 Task: Zoom in the location "Tiny home in Lac-Beauport, Quebec, Canada" two times.
Action: Mouse pressed left at (666, 183)
Screenshot: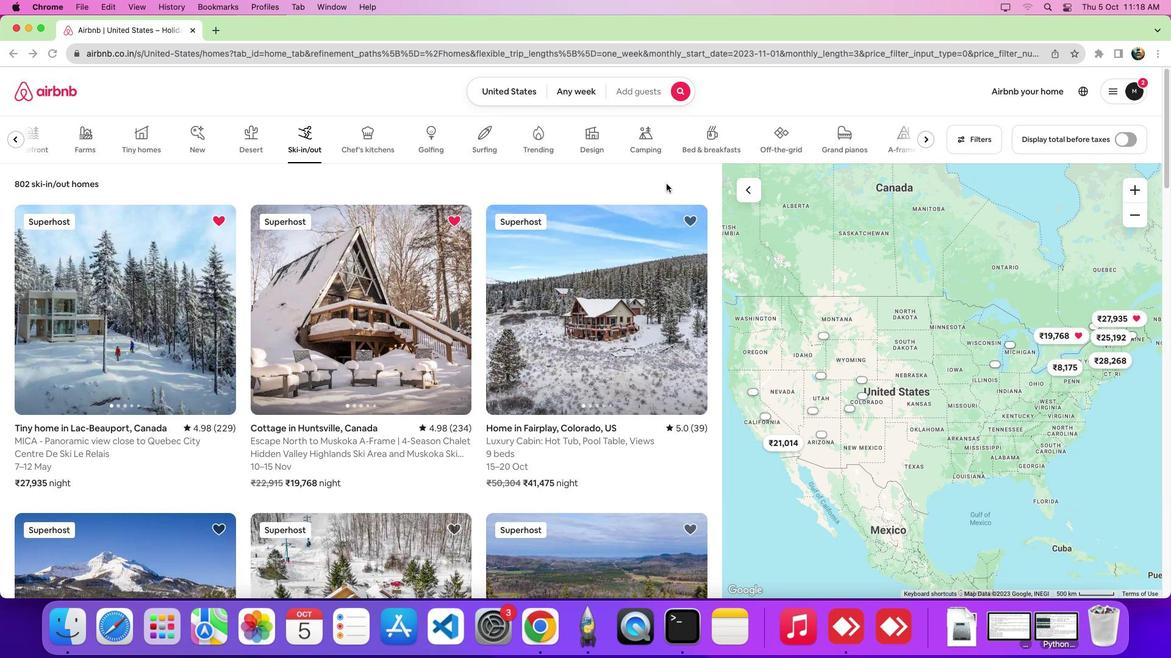 
Action: Mouse moved to (304, 135)
Screenshot: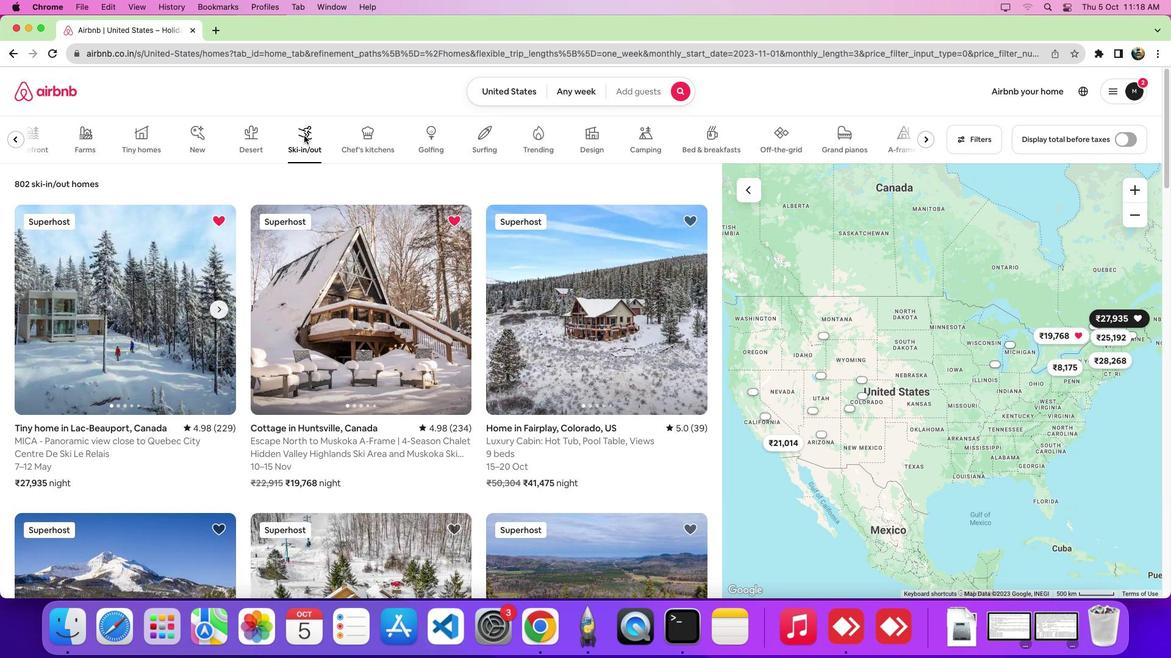 
Action: Mouse pressed left at (304, 135)
Screenshot: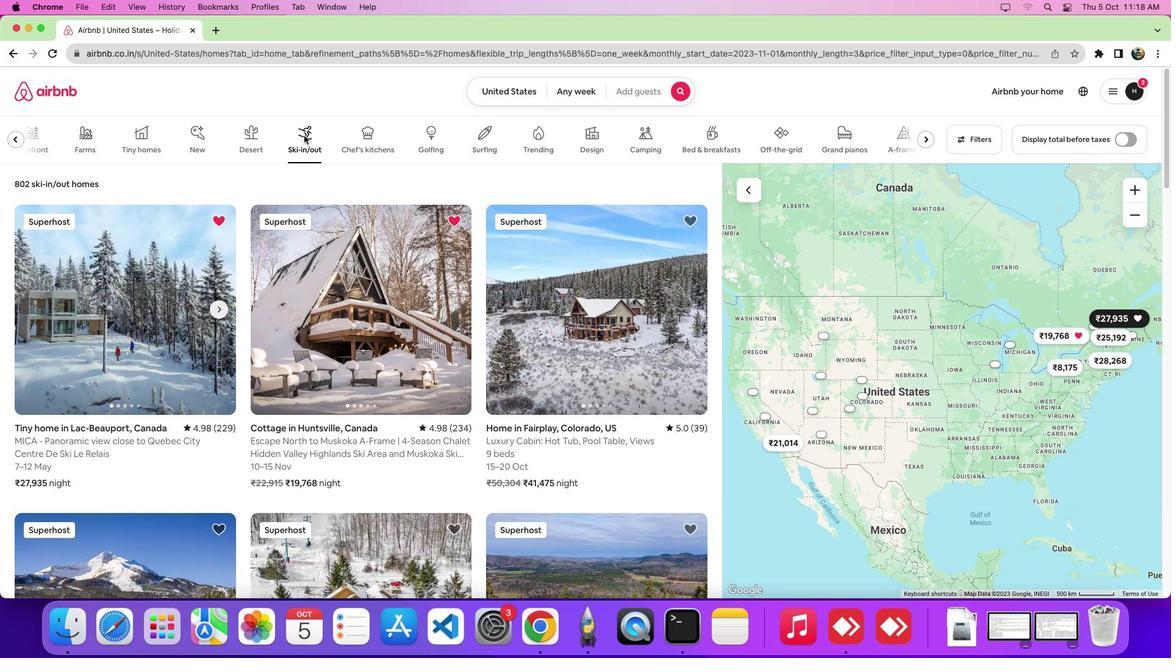
Action: Mouse moved to (200, 289)
Screenshot: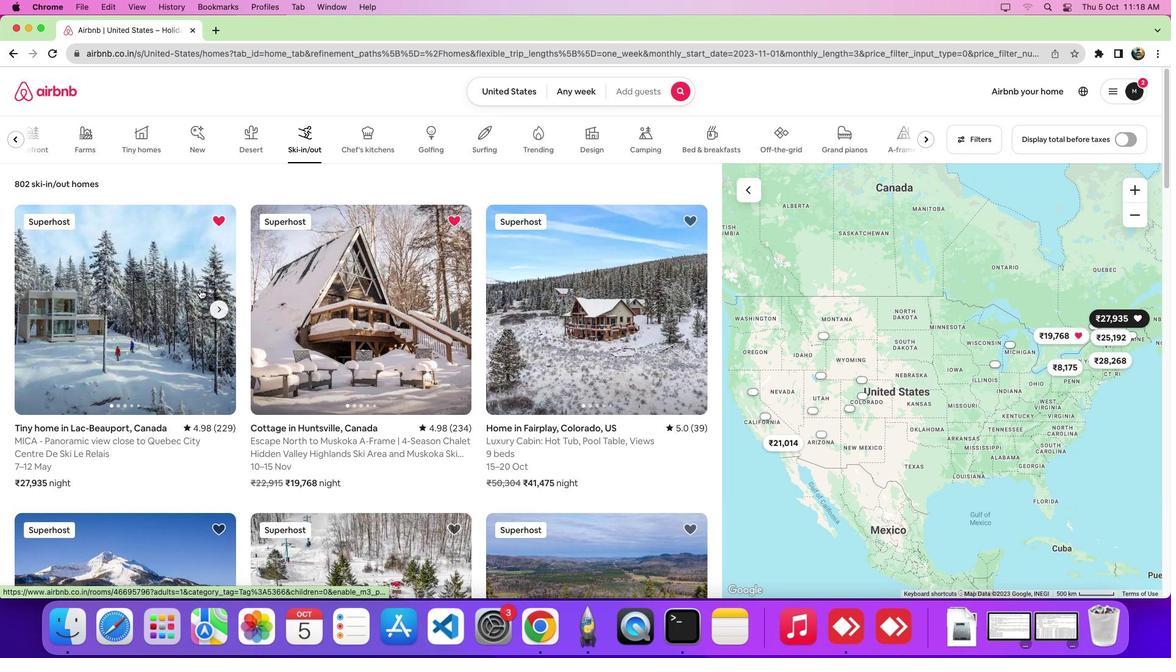 
Action: Mouse pressed left at (200, 289)
Screenshot: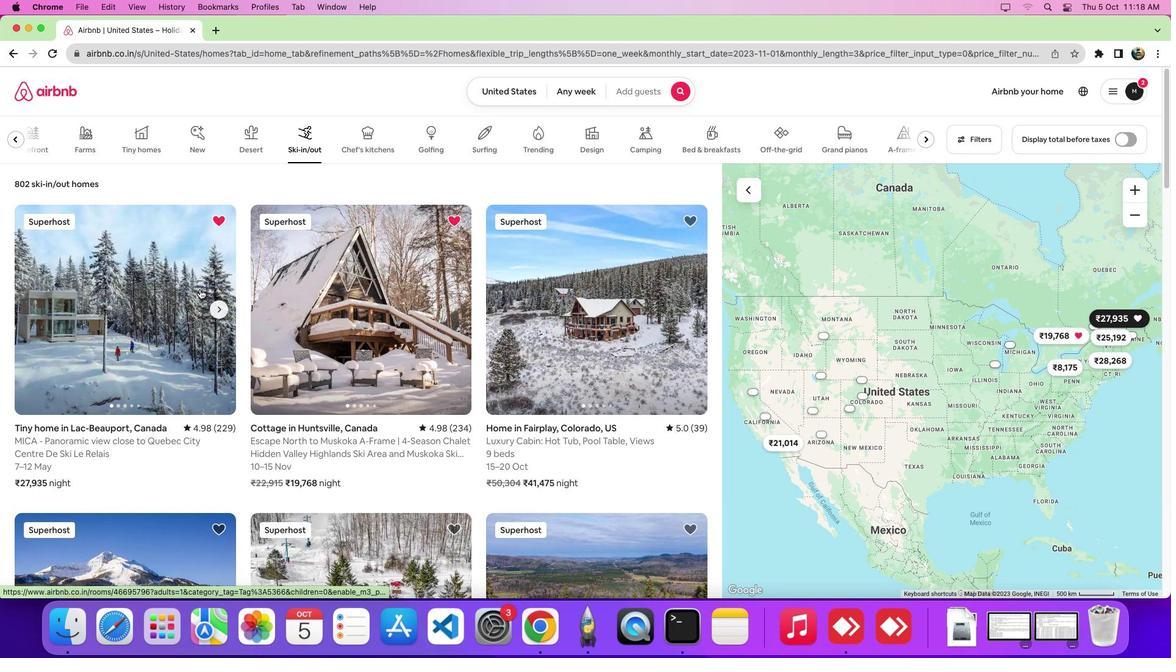 
Action: Mouse moved to (596, 263)
Screenshot: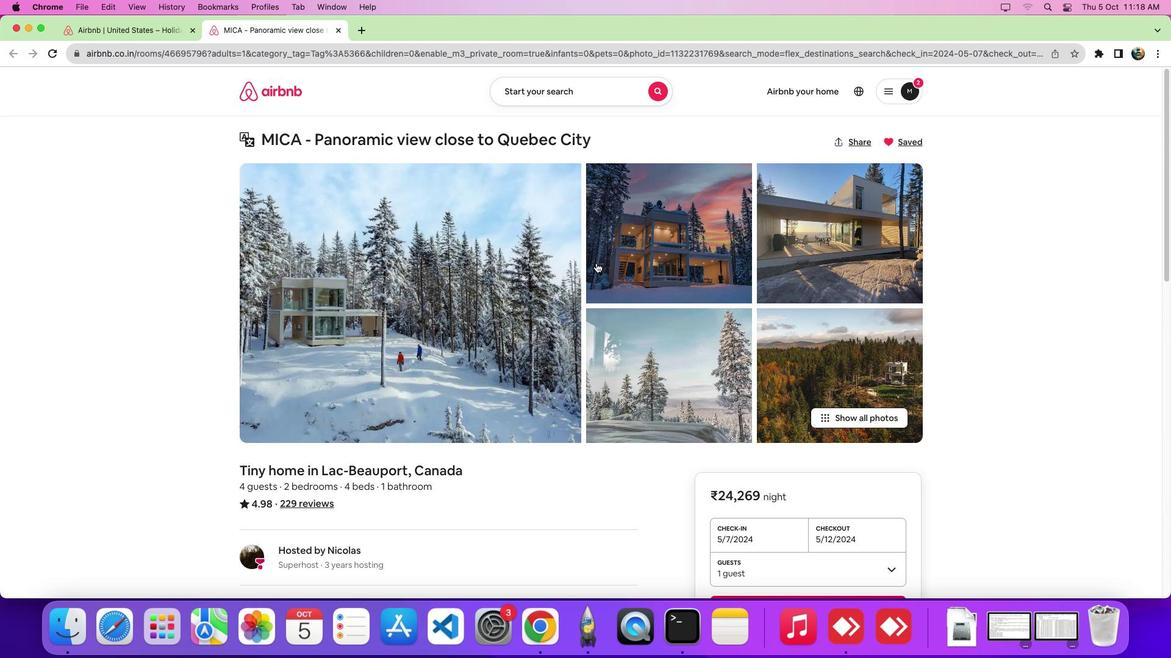 
Action: Mouse scrolled (596, 263) with delta (0, 0)
Screenshot: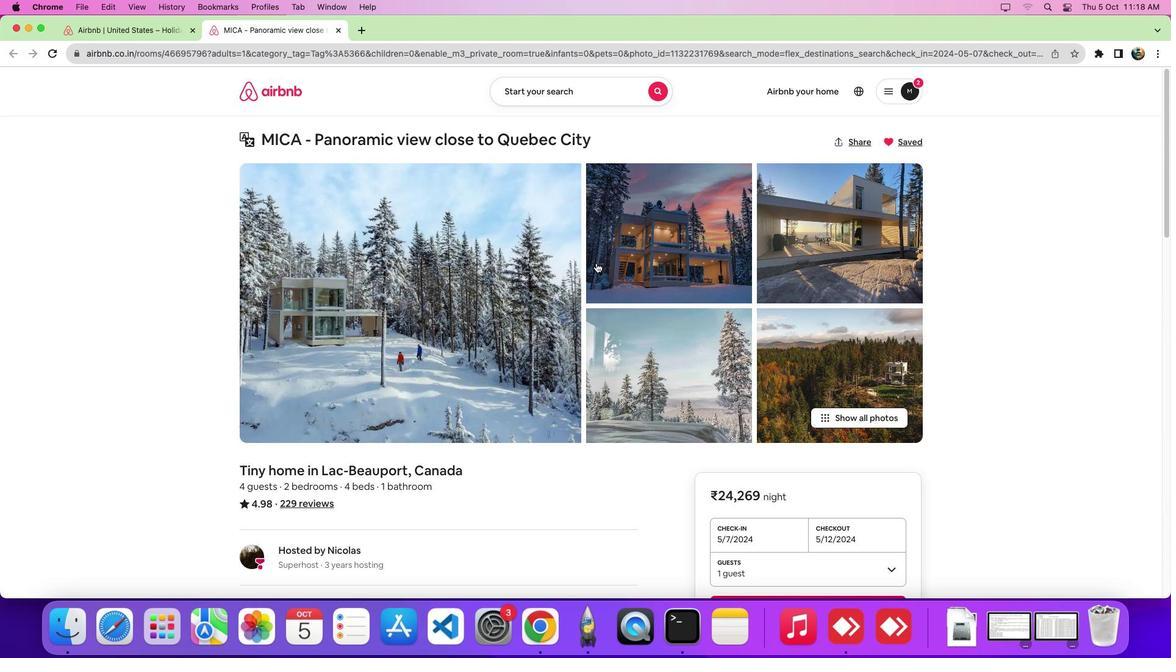 
Action: Mouse scrolled (596, 263) with delta (0, -1)
Screenshot: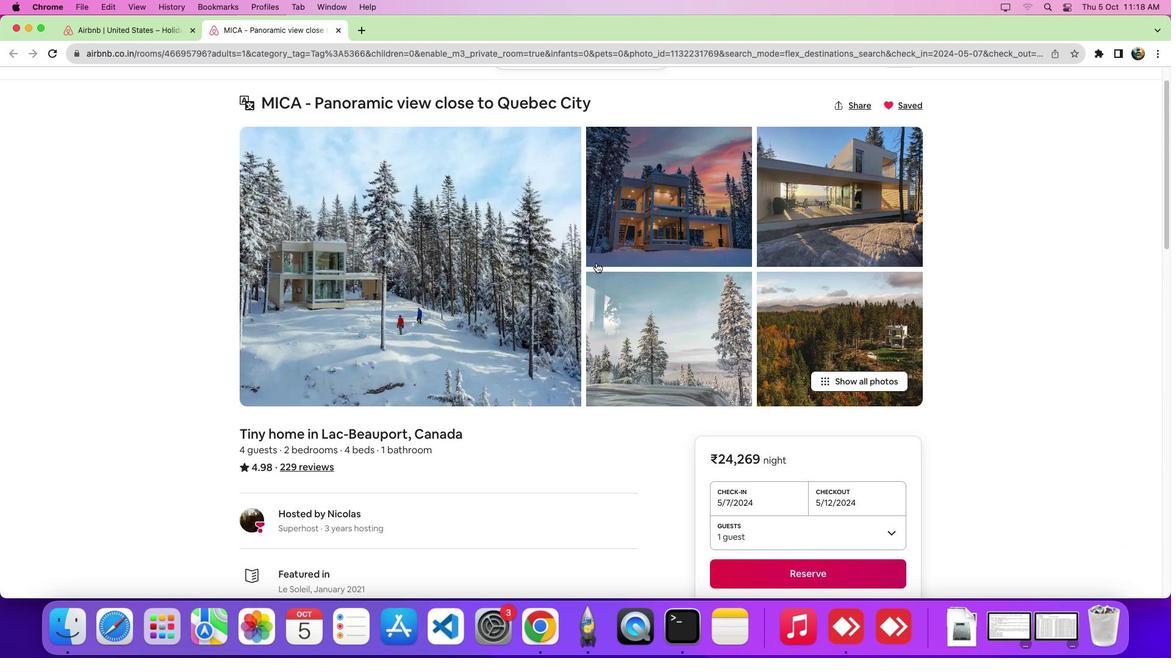 
Action: Mouse scrolled (596, 263) with delta (0, -5)
Screenshot: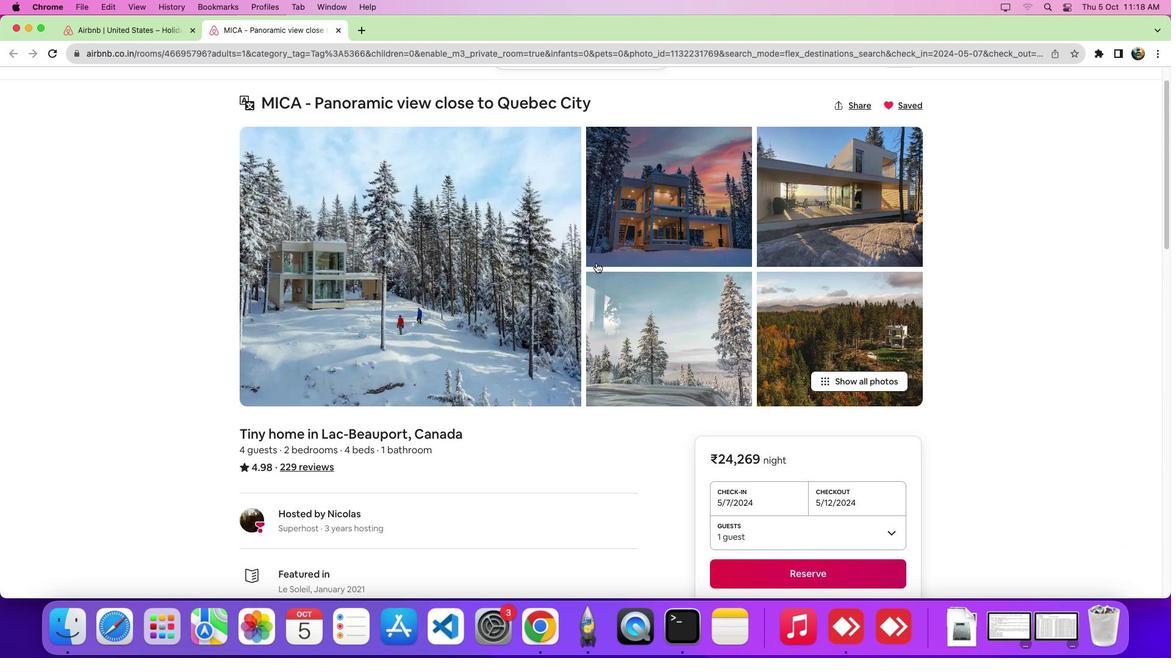 
Action: Mouse scrolled (596, 263) with delta (0, -8)
Screenshot: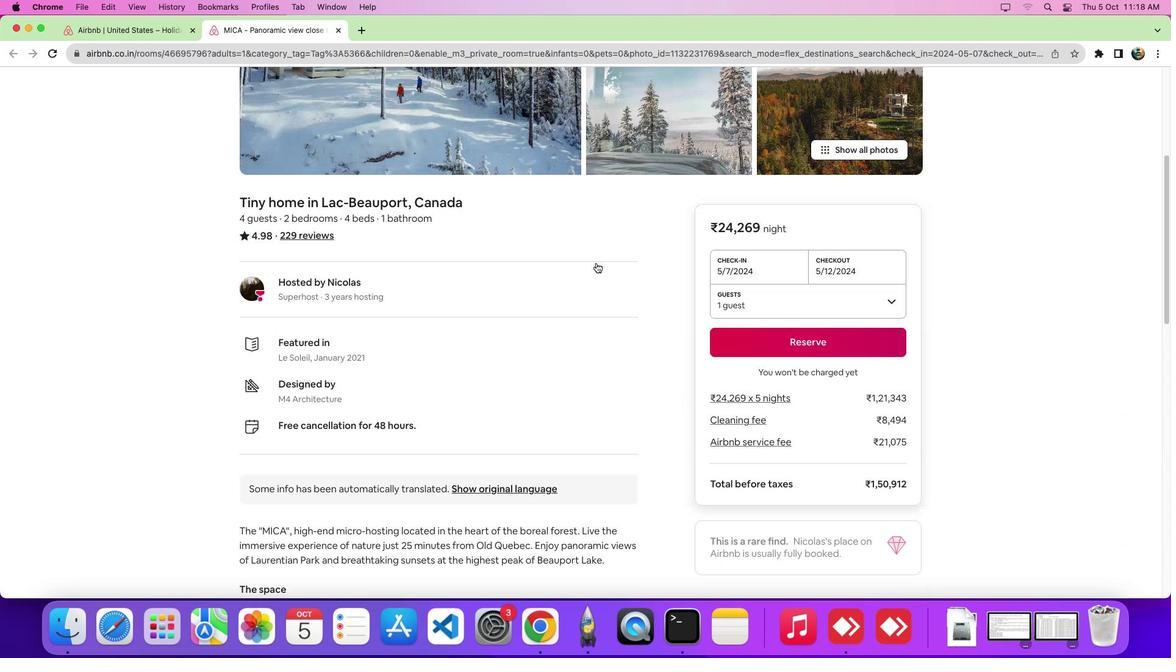 
Action: Mouse scrolled (596, 263) with delta (0, -9)
Screenshot: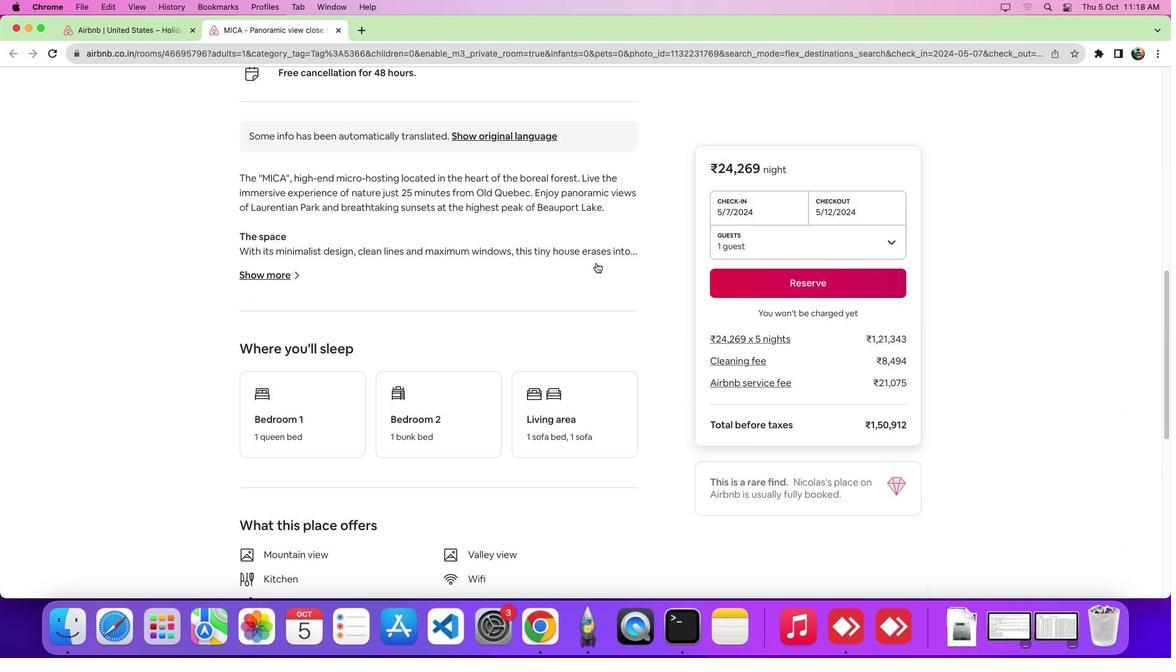 
Action: Mouse scrolled (596, 263) with delta (0, 0)
Screenshot: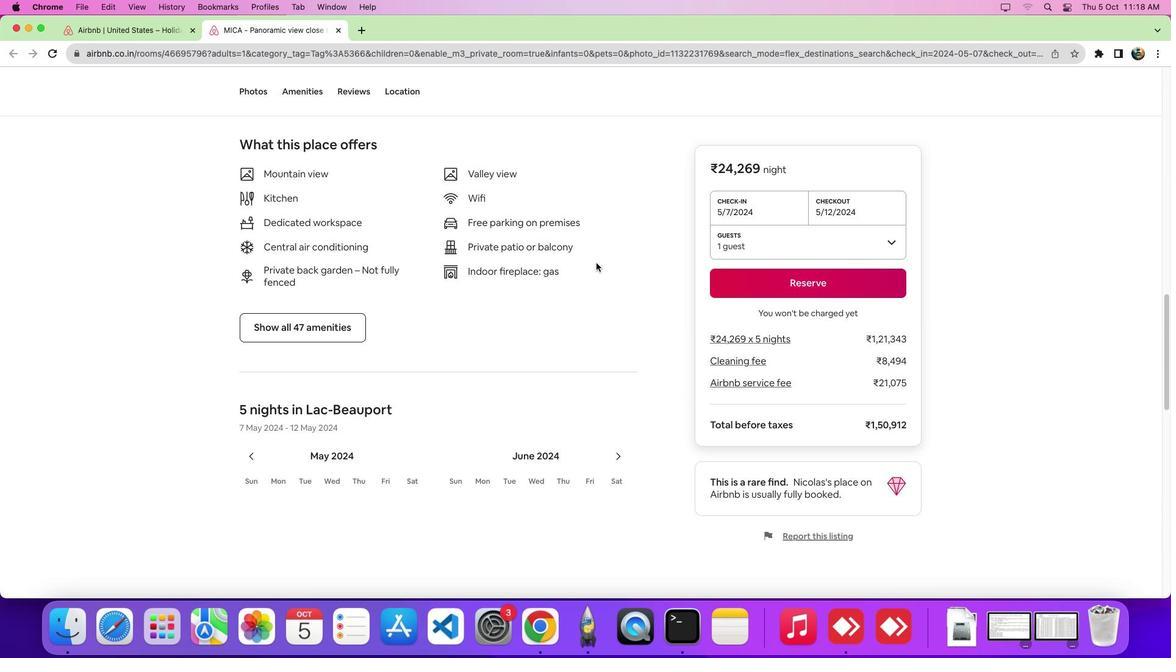 
Action: Mouse scrolled (596, 263) with delta (0, -1)
Screenshot: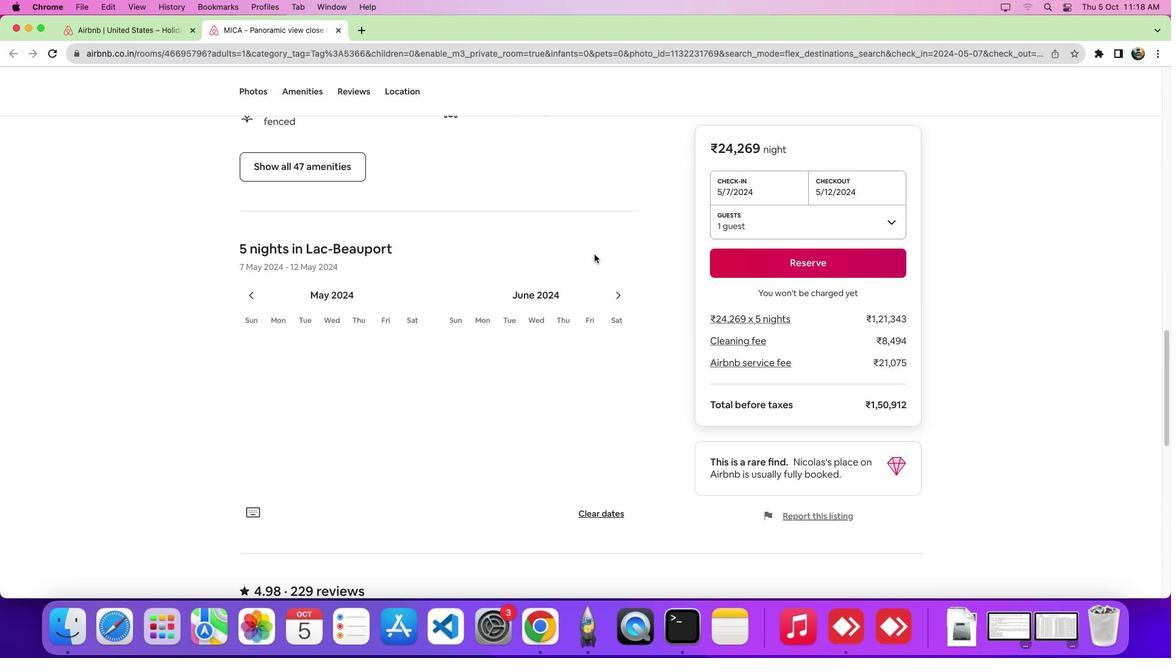 
Action: Mouse scrolled (596, 263) with delta (0, -6)
Screenshot: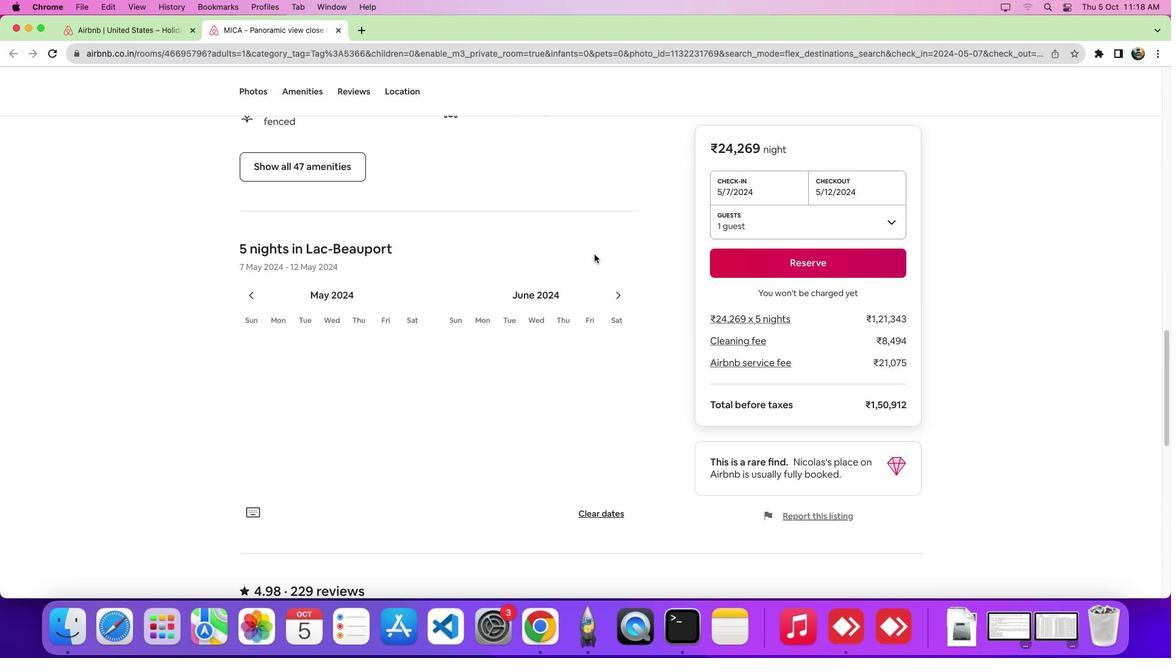 
Action: Mouse scrolled (596, 263) with delta (0, -8)
Screenshot: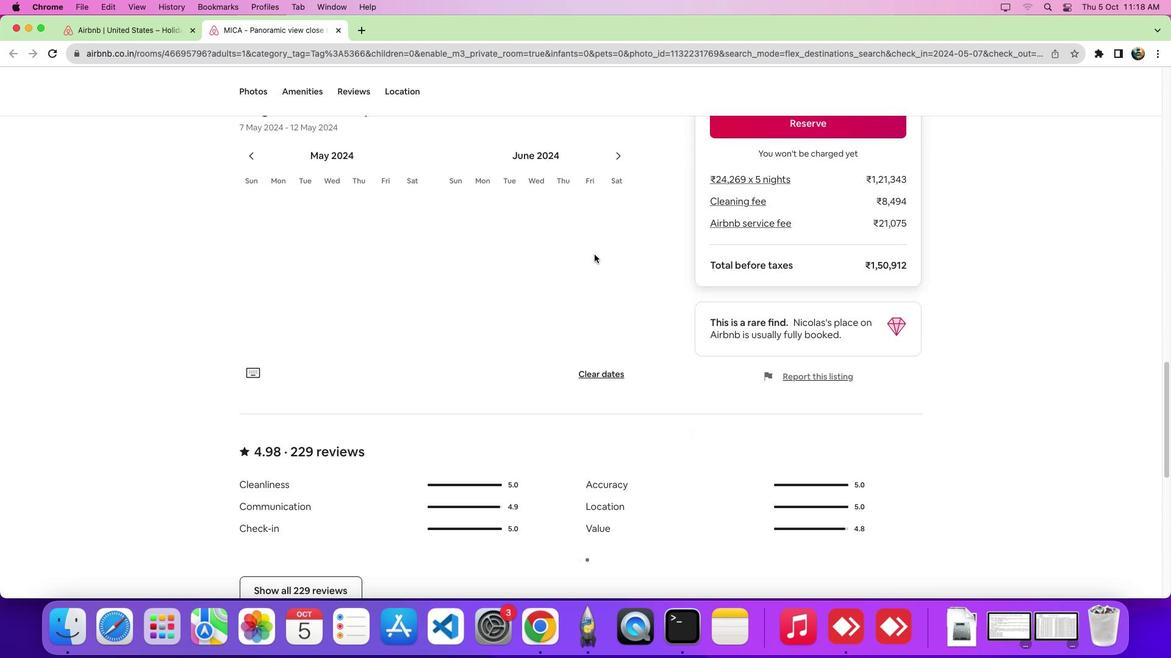 
Action: Mouse moved to (410, 89)
Screenshot: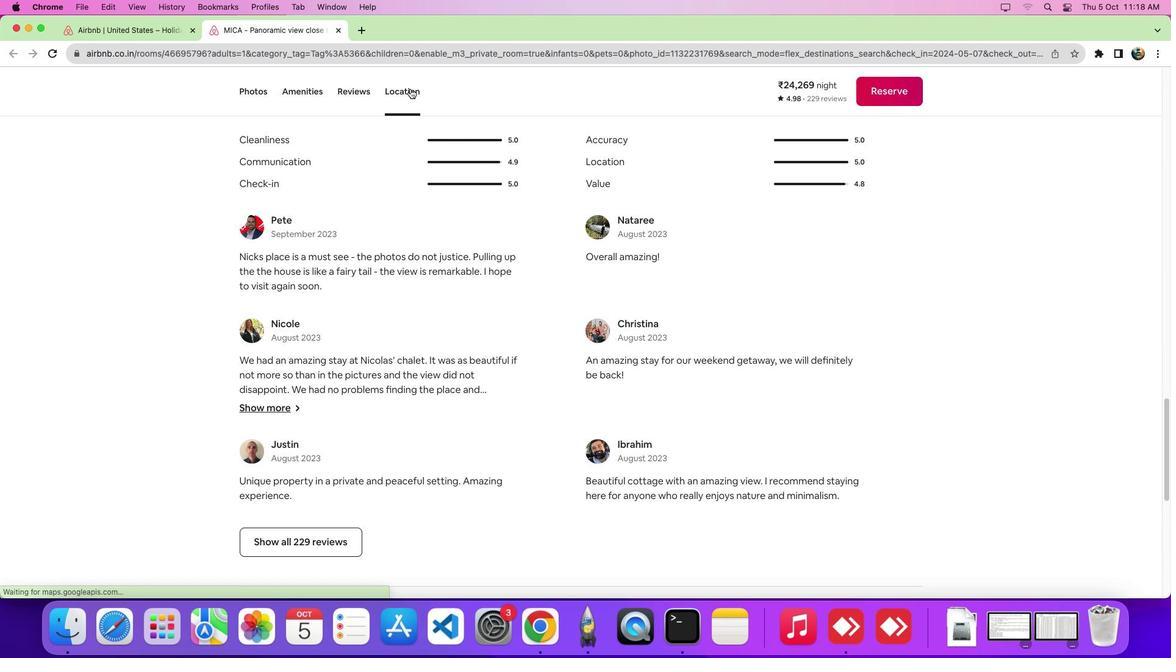 
Action: Mouse pressed left at (410, 89)
Screenshot: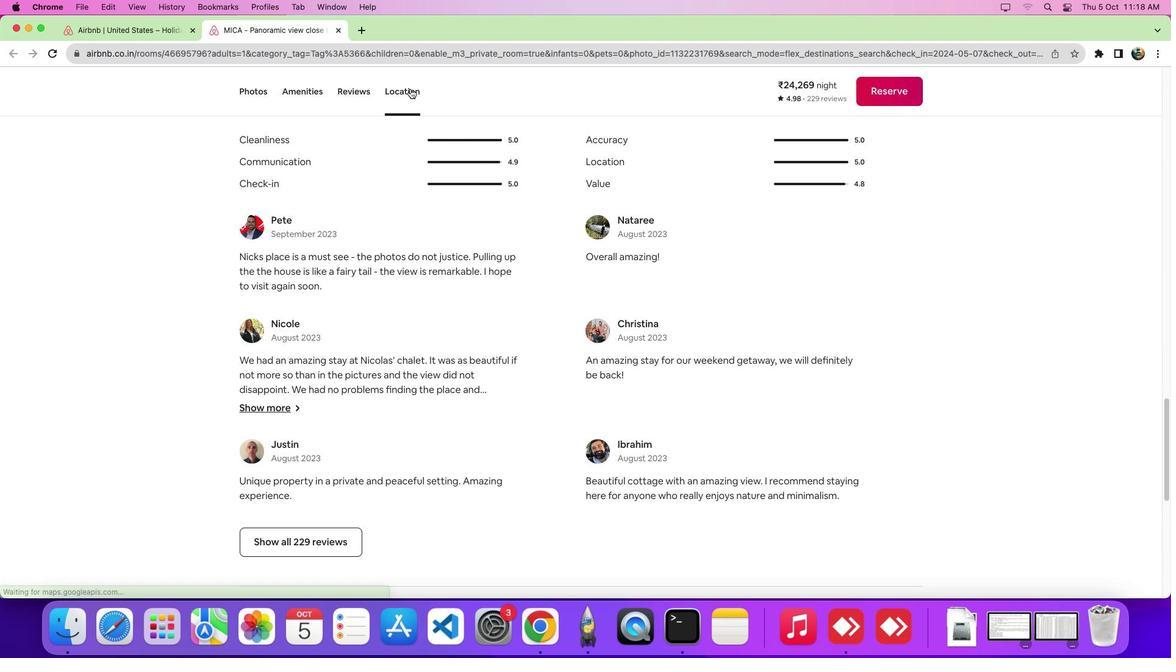 
Action: Mouse moved to (895, 254)
Screenshot: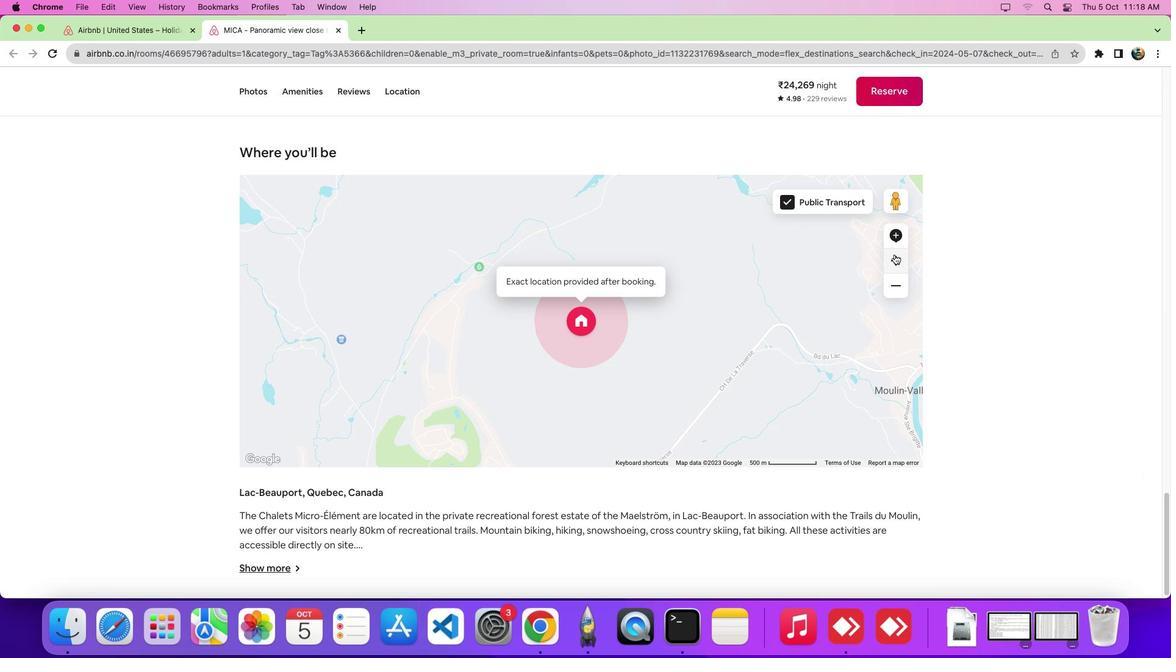 
Action: Mouse pressed left at (895, 254)
Screenshot: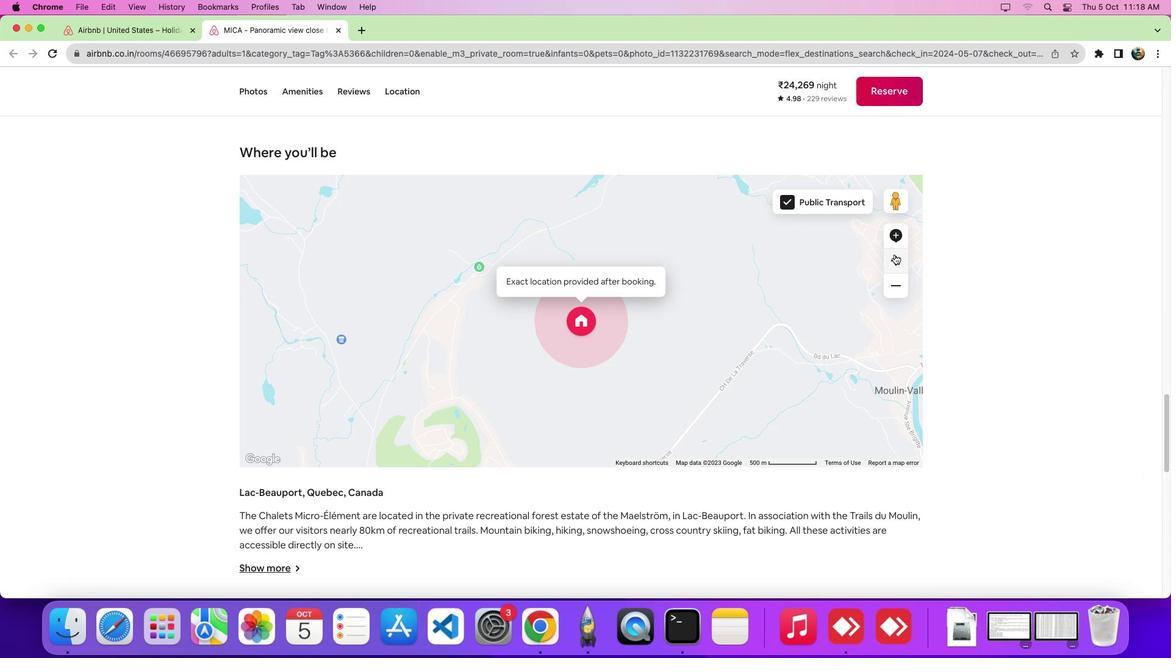 
Action: Mouse pressed left at (895, 254)
Screenshot: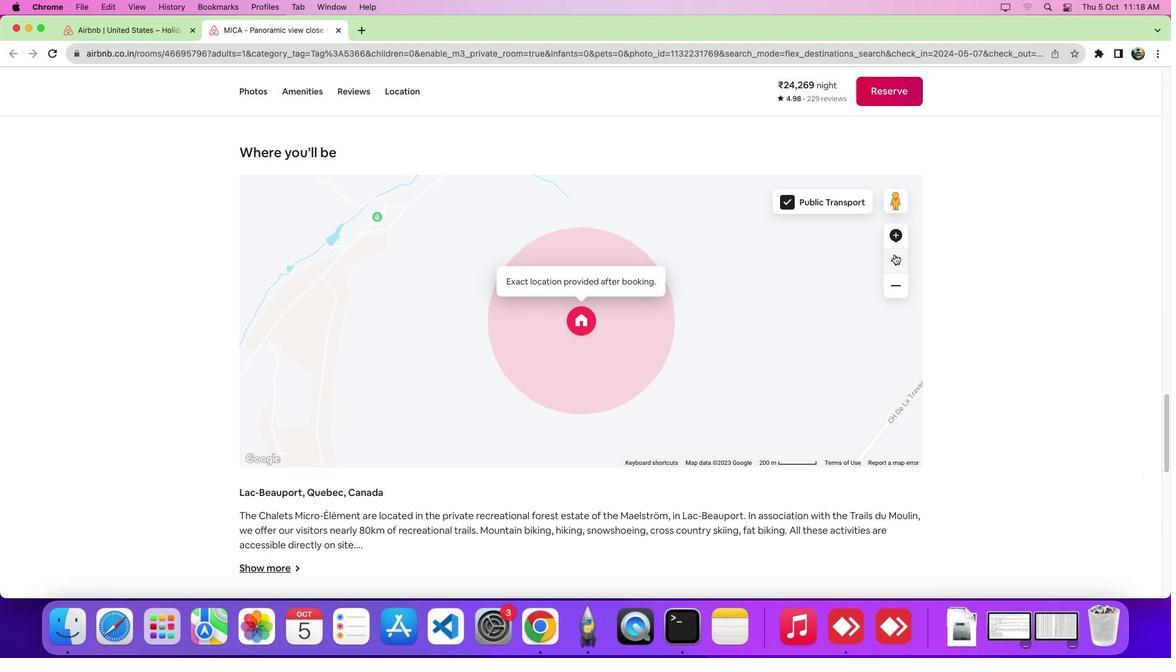 
Action: Mouse moved to (895, 254)
Screenshot: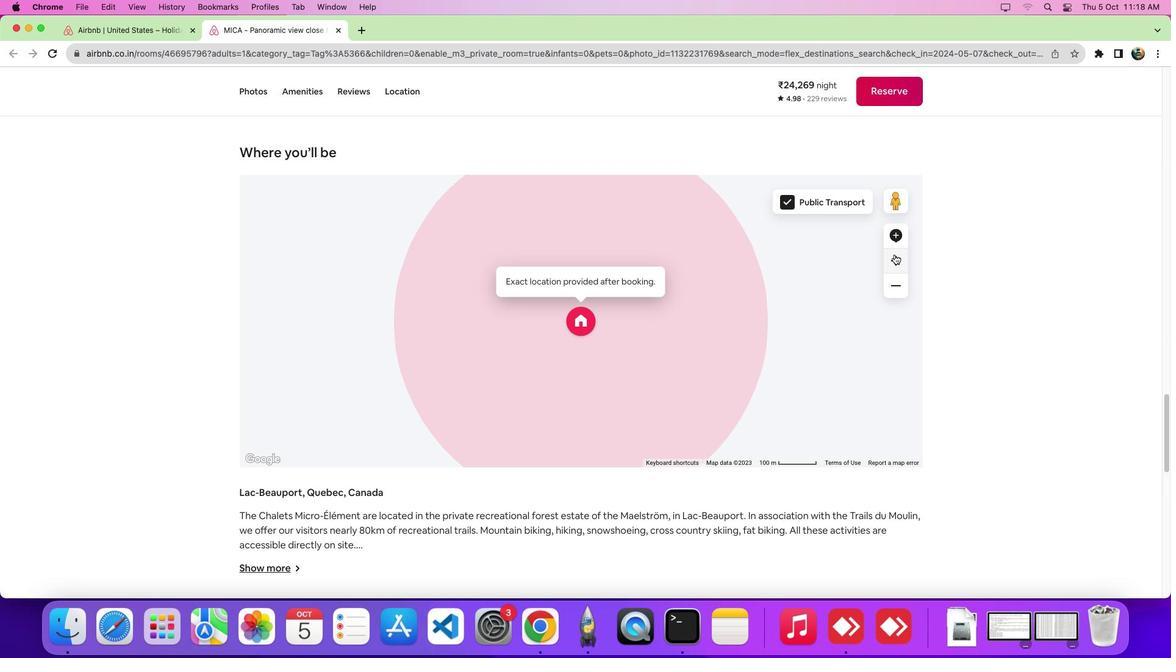 
